 Task: Create List Blog Posts in Board Customer Acquisition Cost to Workspace Business Intelligence and Analytics. Create List Newsletters in Board Customer Advocacy to Workspace Business Intelligence and Analytics. Create List Press Releases in Board Business Model SWOT Analysis and Planning to Workspace Business Intelligence and Analytics
Action: Mouse moved to (103, 351)
Screenshot: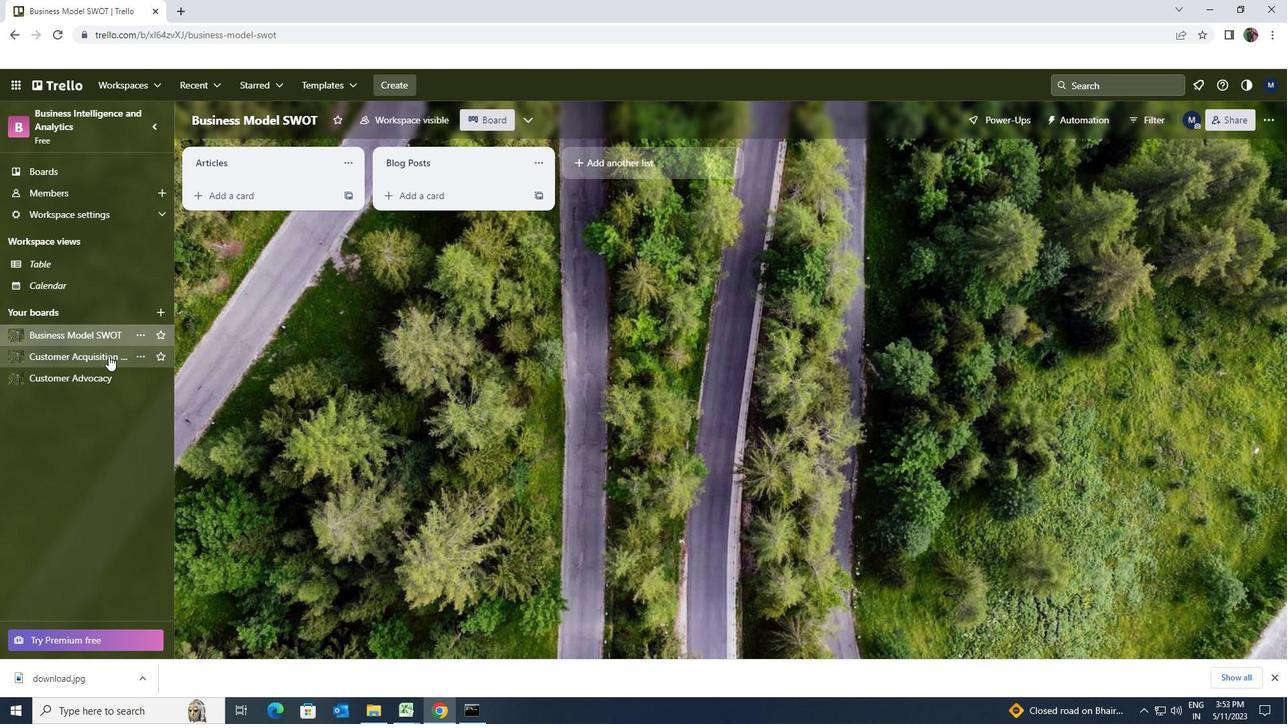 
Action: Mouse pressed left at (103, 351)
Screenshot: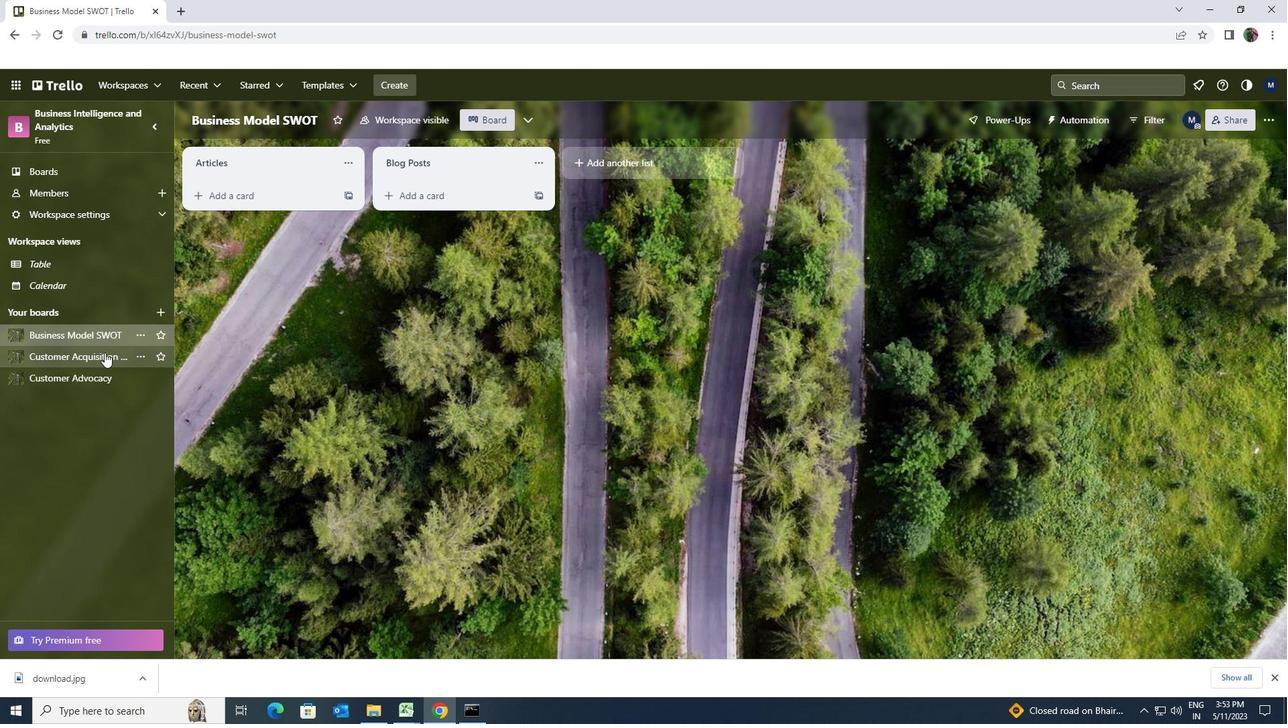 
Action: Mouse moved to (621, 166)
Screenshot: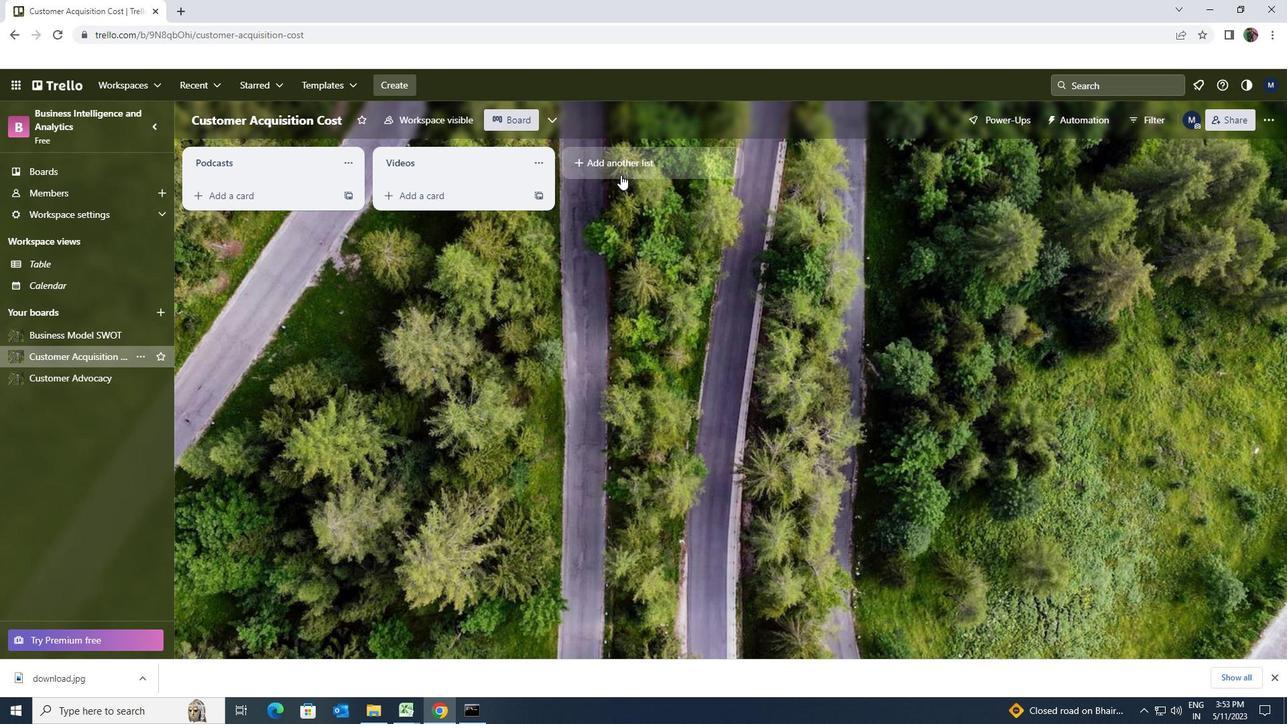 
Action: Mouse pressed left at (621, 166)
Screenshot: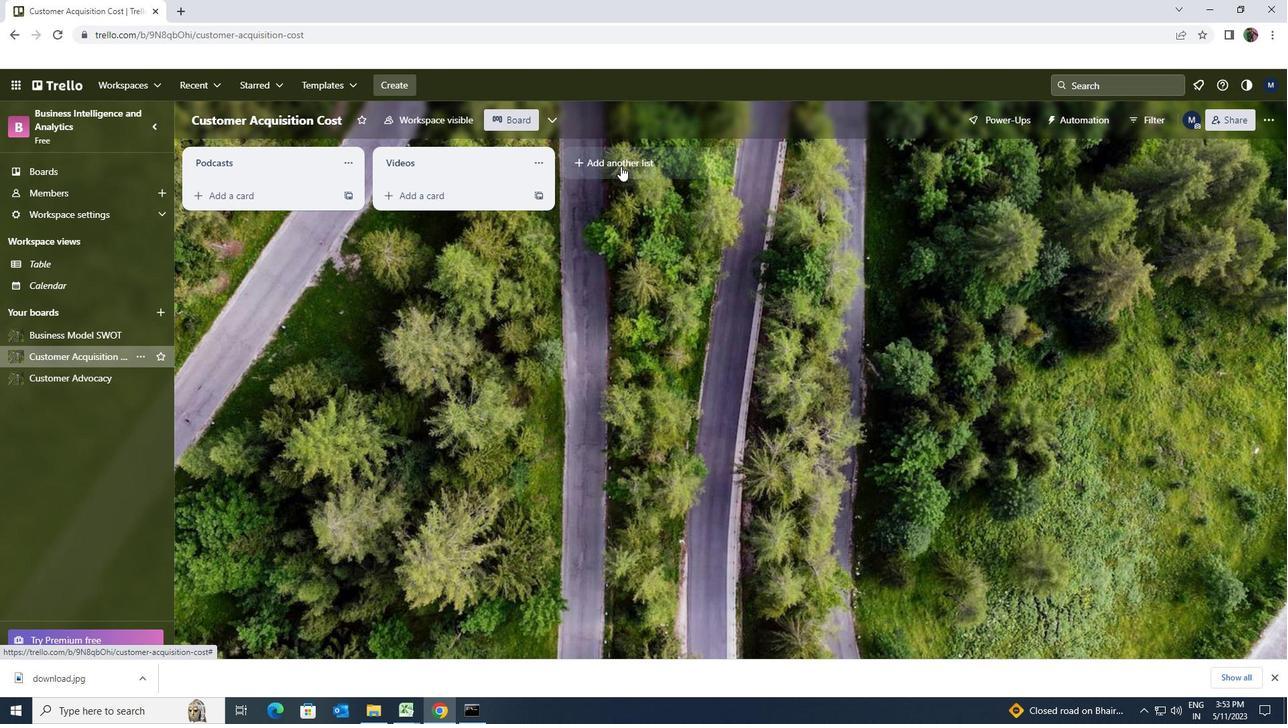 
Action: Key pressed <Key.shift>BLOG<Key.space><Key.shift>POSTS
Screenshot: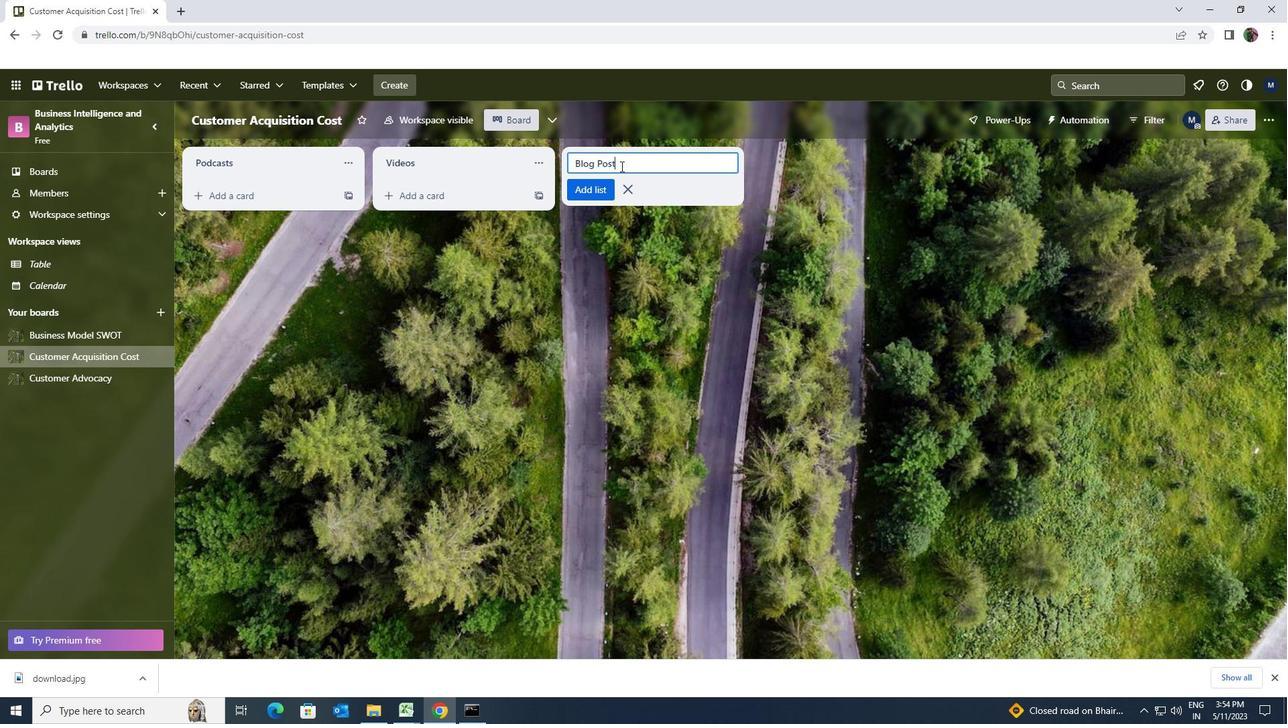
Action: Mouse moved to (605, 188)
Screenshot: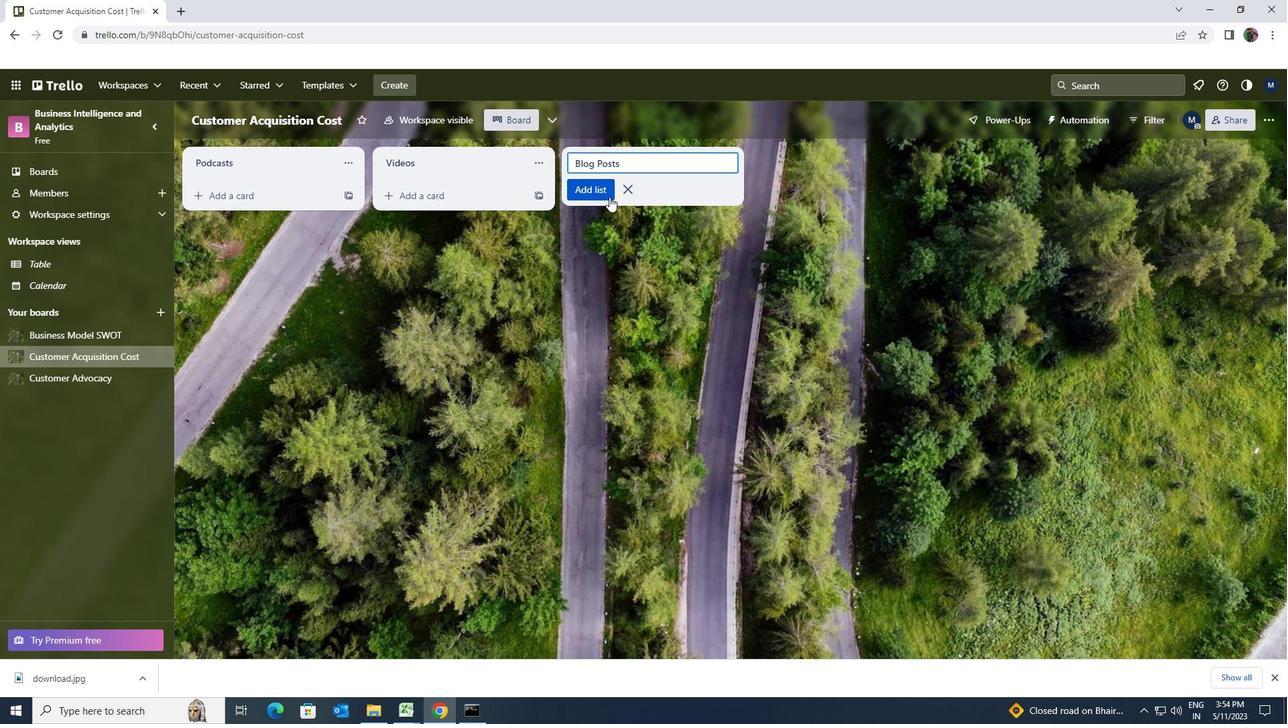 
Action: Mouse pressed left at (605, 188)
Screenshot: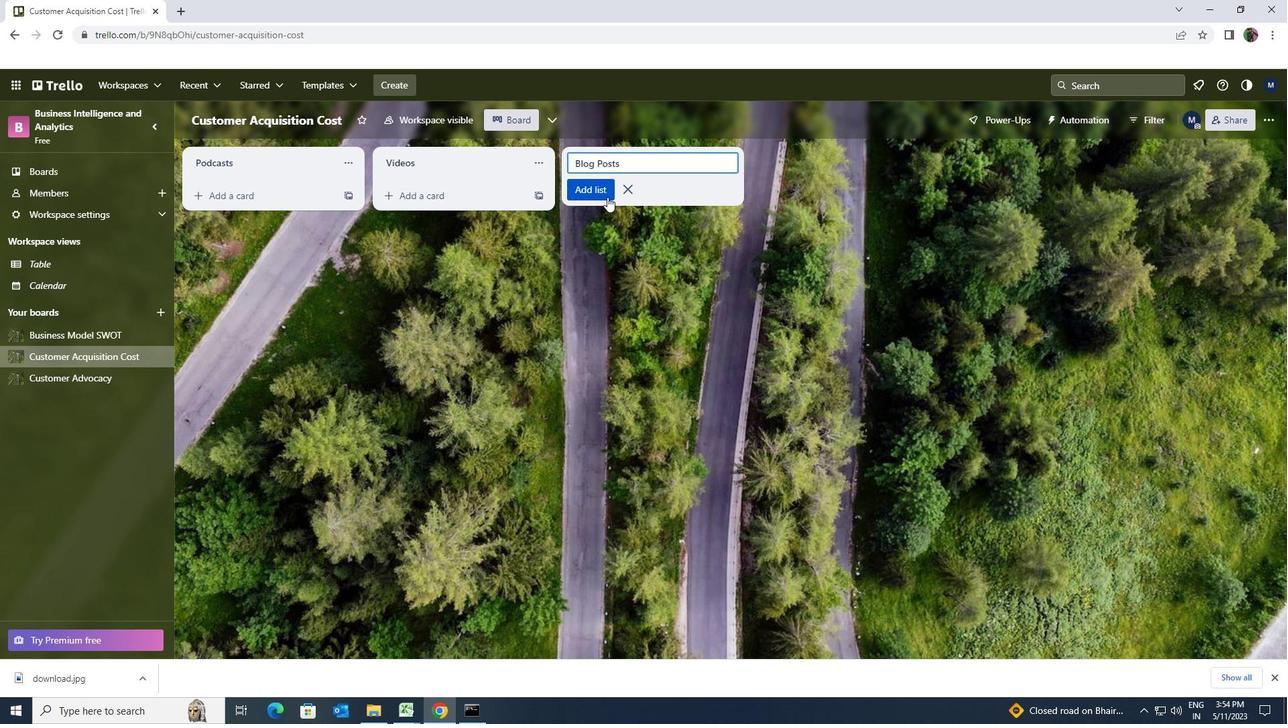 
Action: Mouse moved to (93, 371)
Screenshot: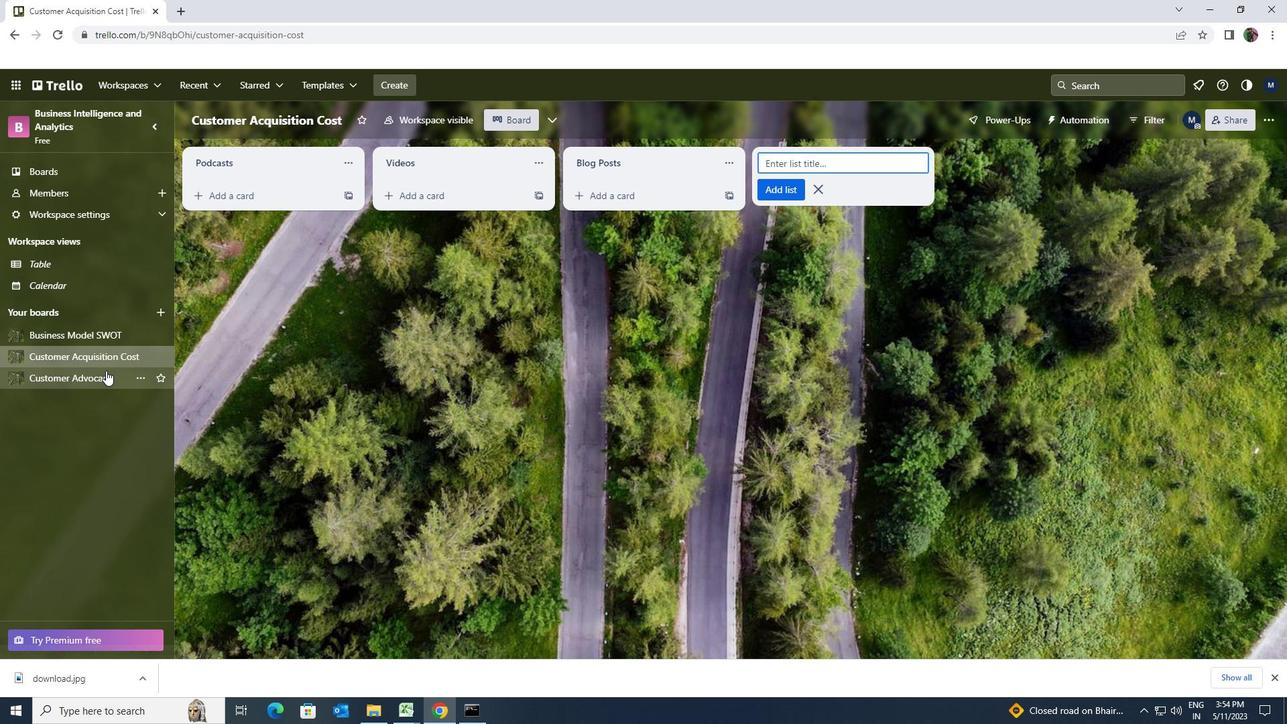 
Action: Mouse pressed left at (93, 371)
Screenshot: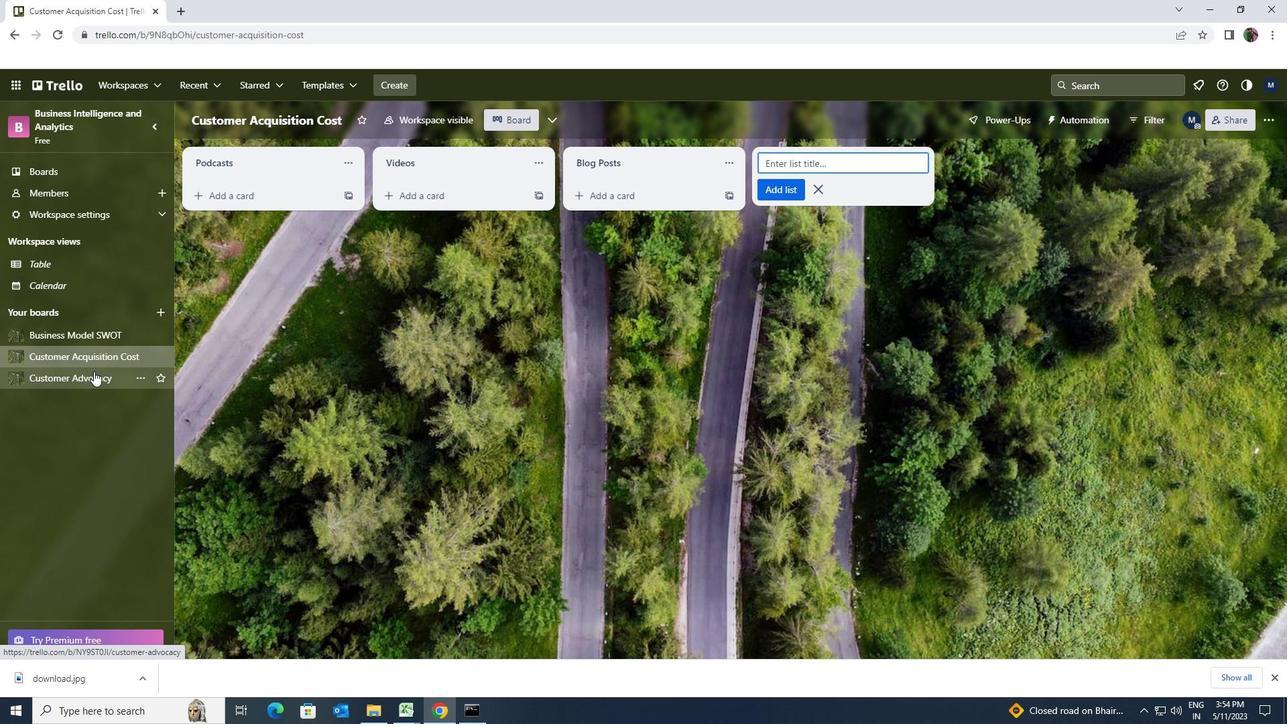 
Action: Mouse moved to (589, 166)
Screenshot: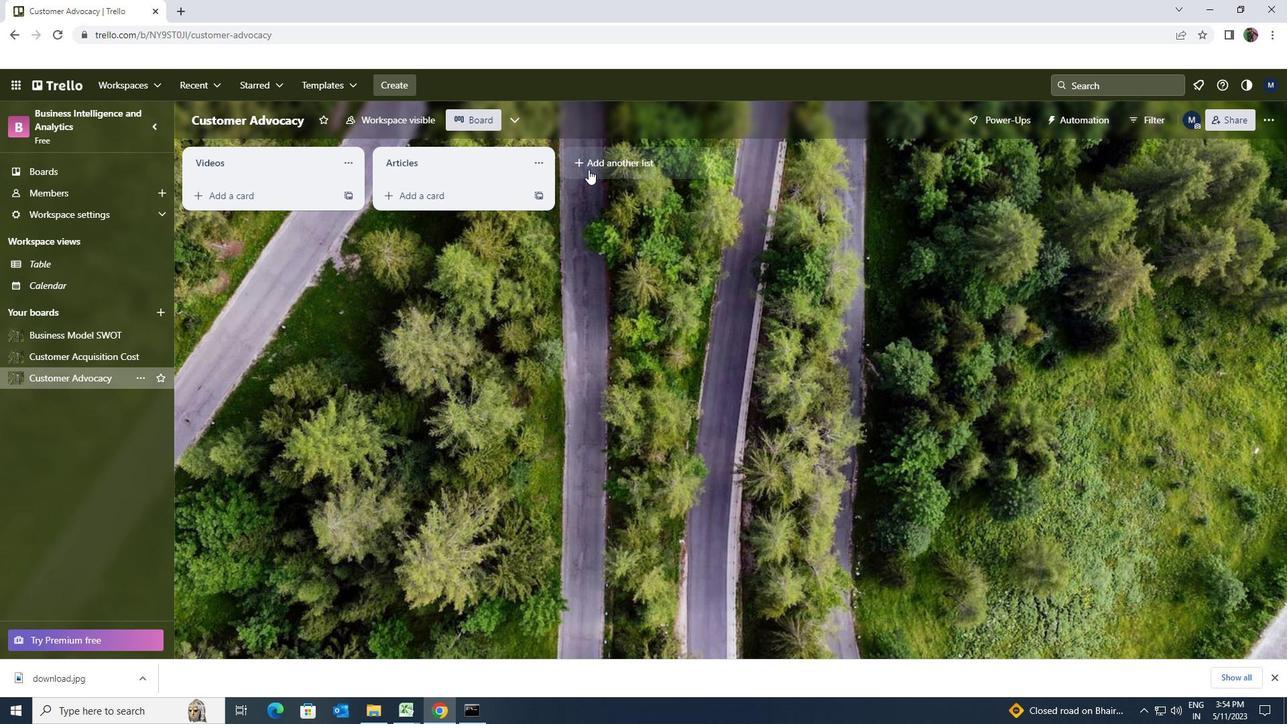 
Action: Mouse pressed left at (589, 166)
Screenshot: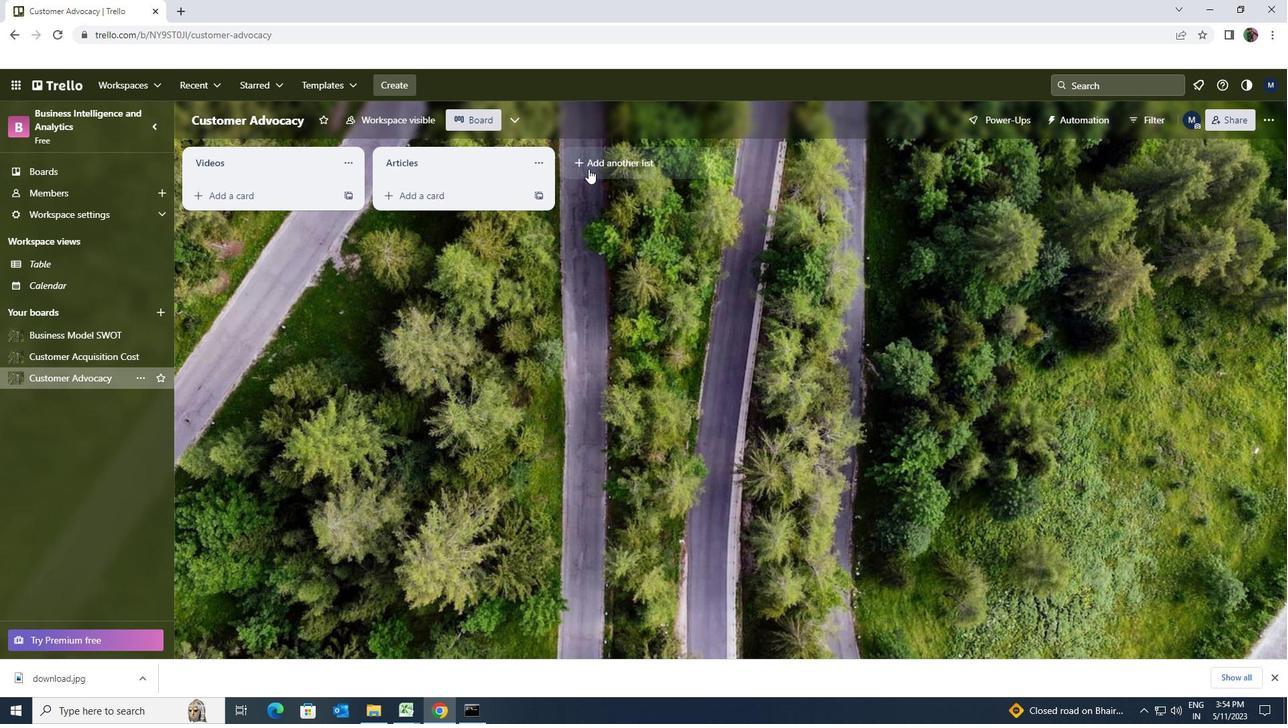 
Action: Key pressed <Key.shift><Key.shift>NEWSLETTER
Screenshot: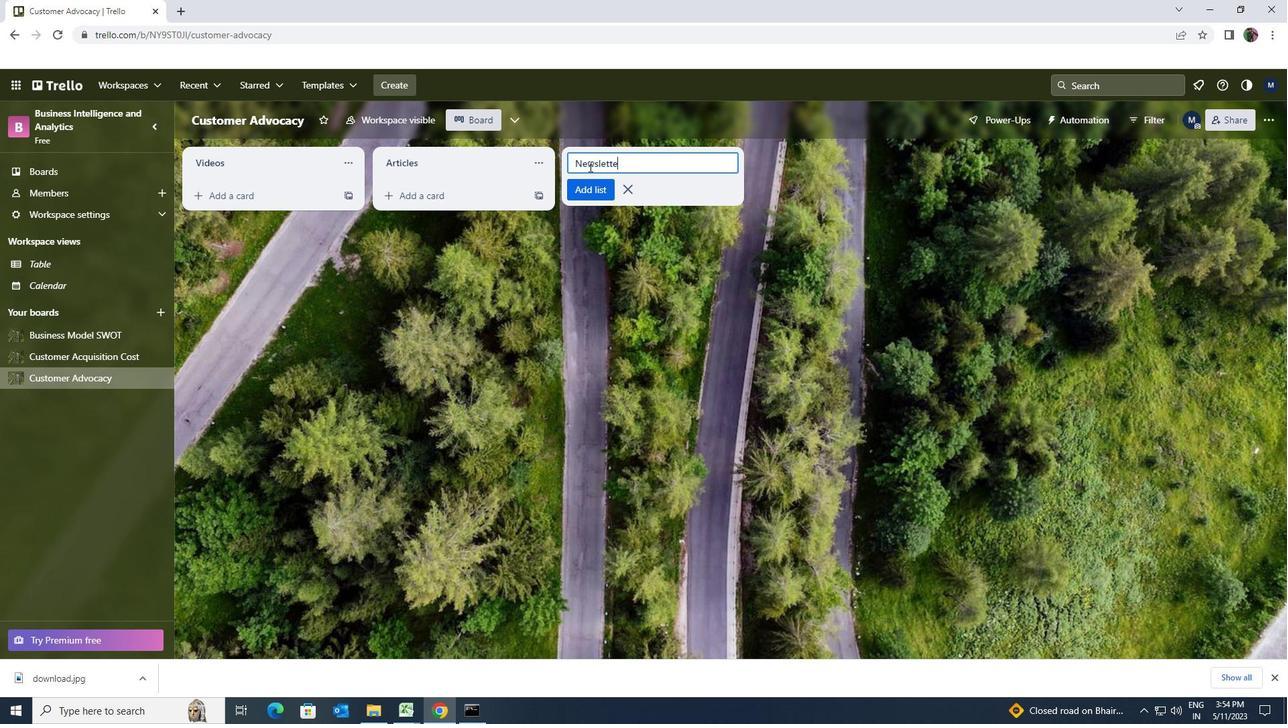 
Action: Mouse moved to (586, 185)
Screenshot: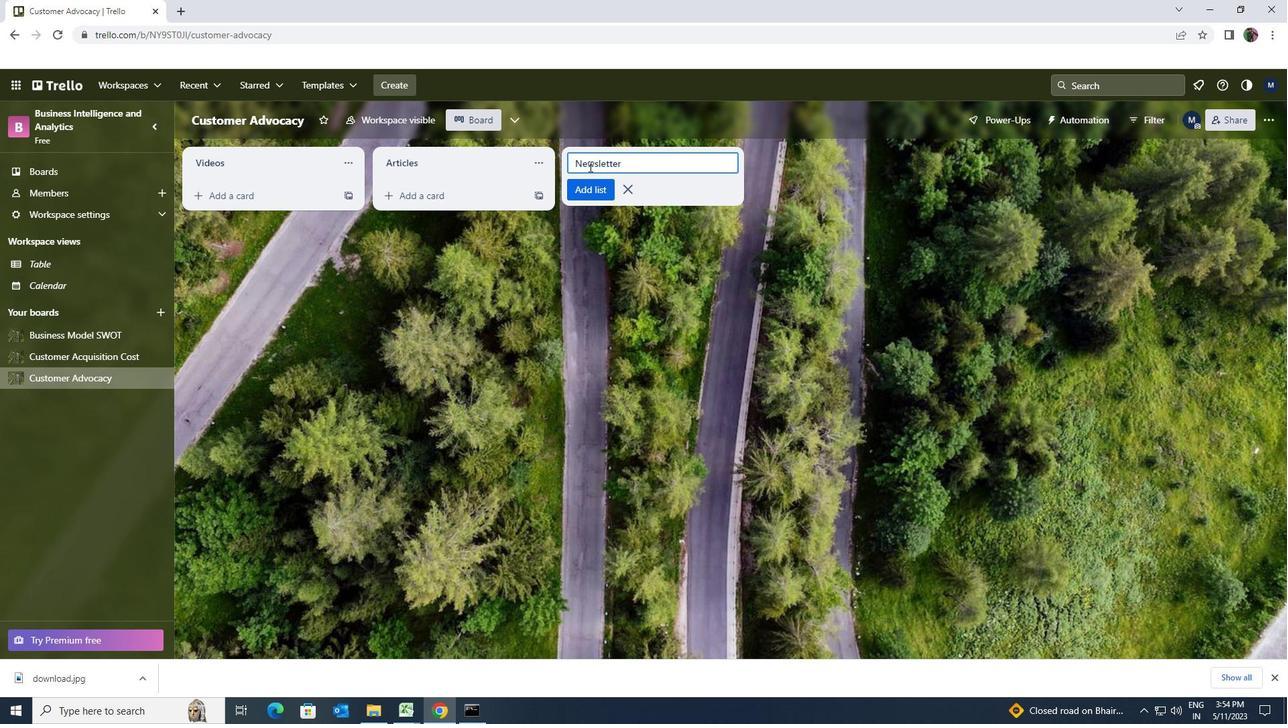 
Action: Mouse pressed left at (586, 185)
Screenshot: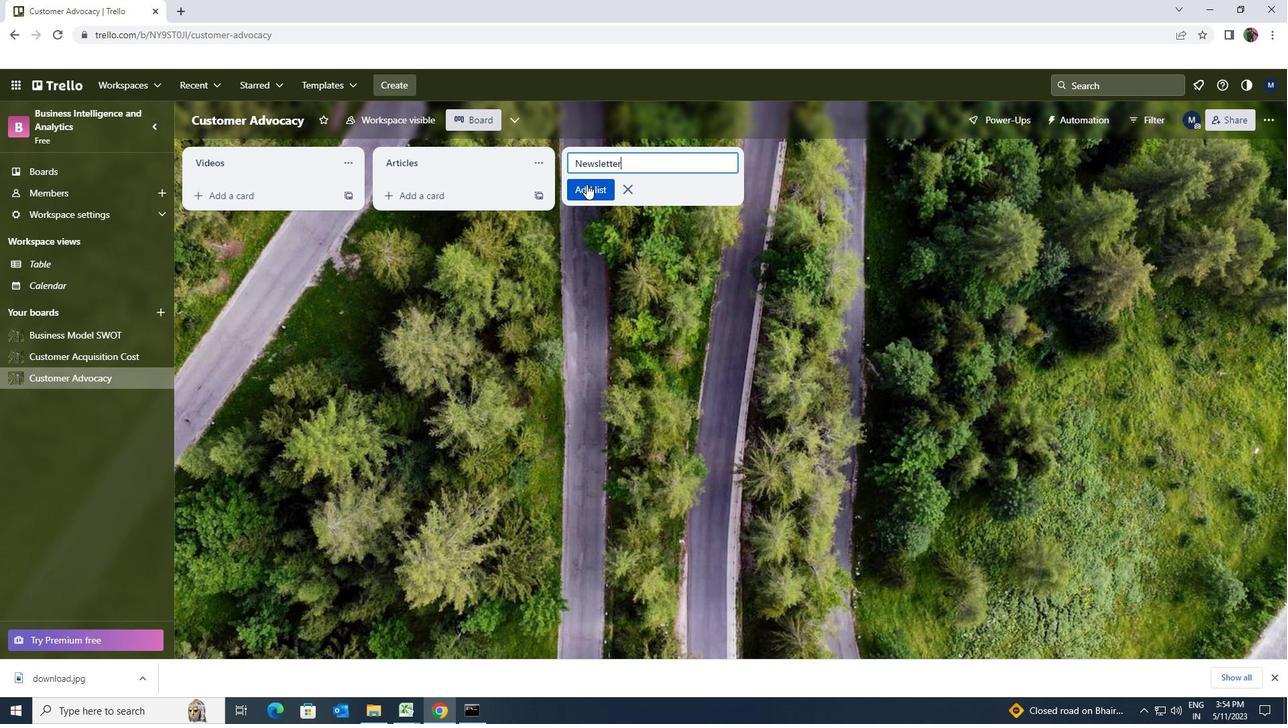 
Action: Mouse moved to (75, 337)
Screenshot: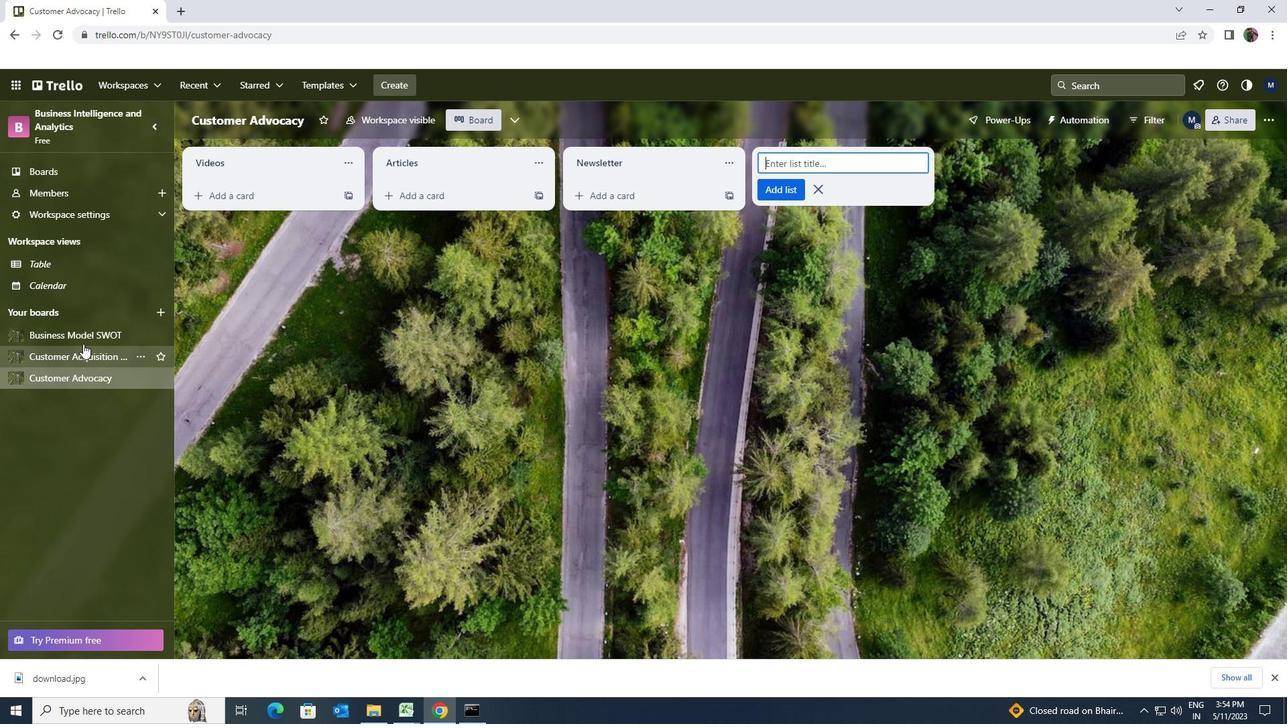 
Action: Mouse pressed left at (75, 337)
Screenshot: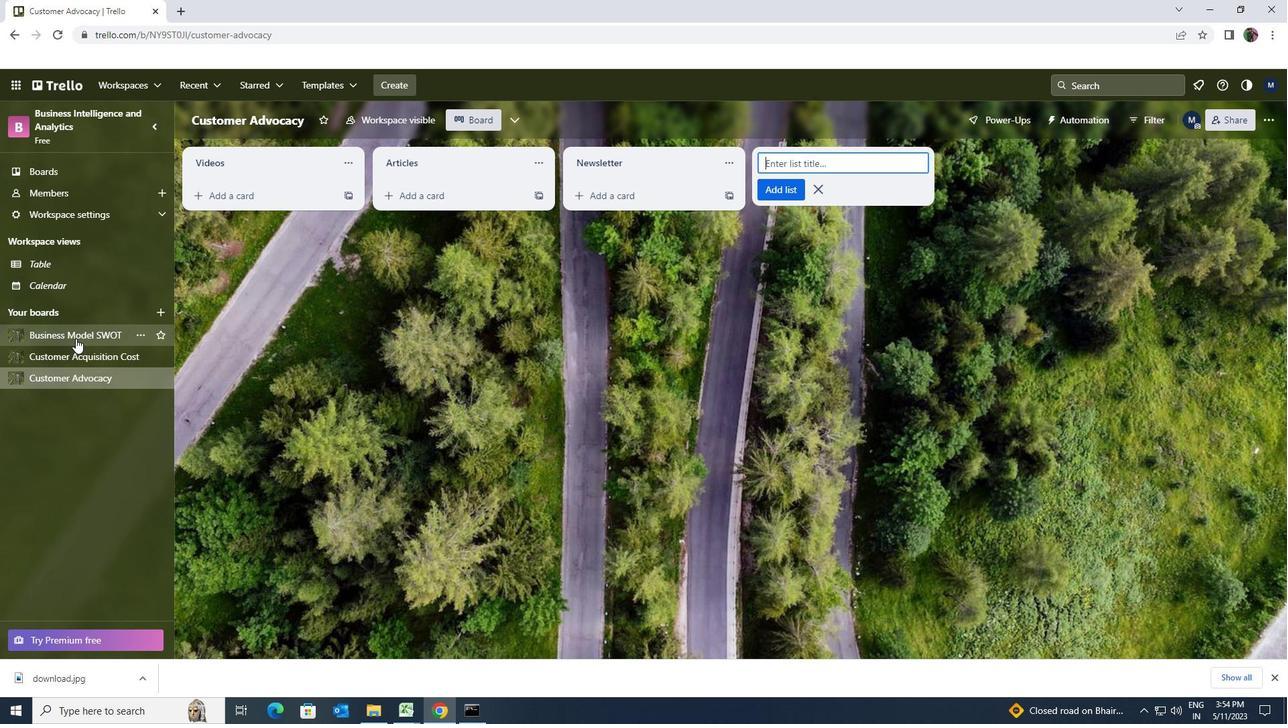 
Action: Mouse moved to (588, 163)
Screenshot: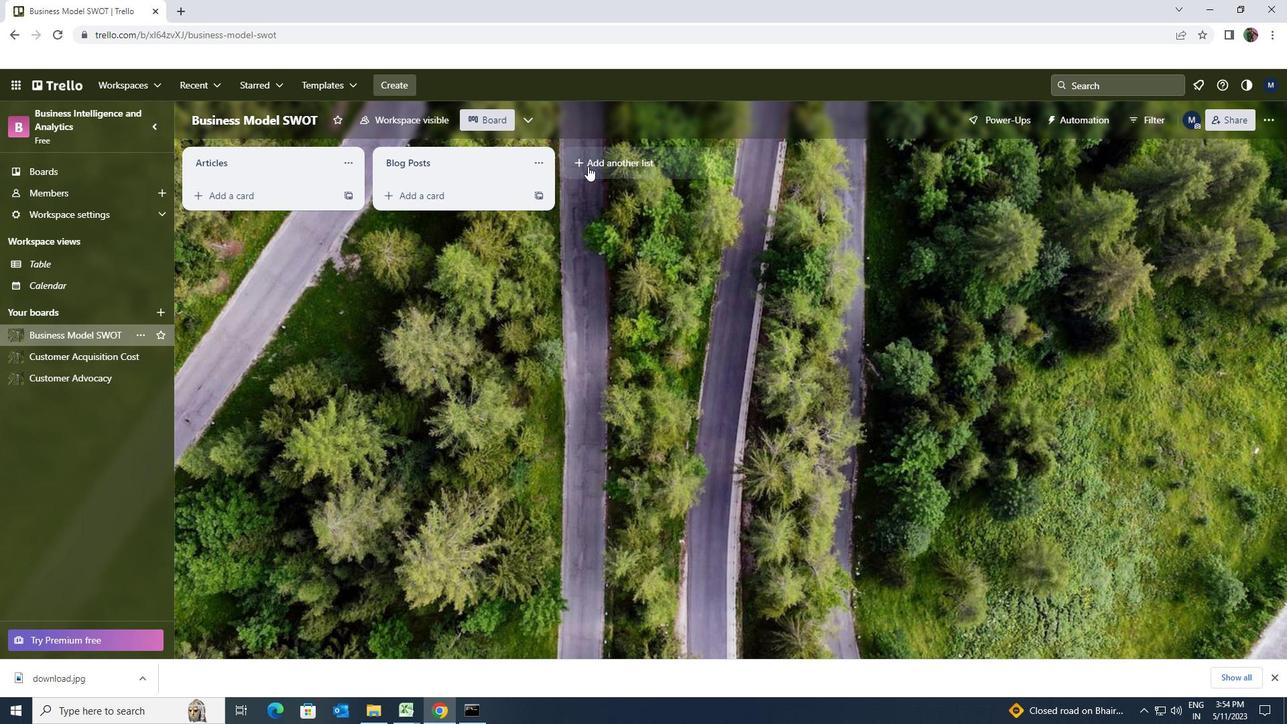 
Action: Mouse pressed left at (588, 163)
Screenshot: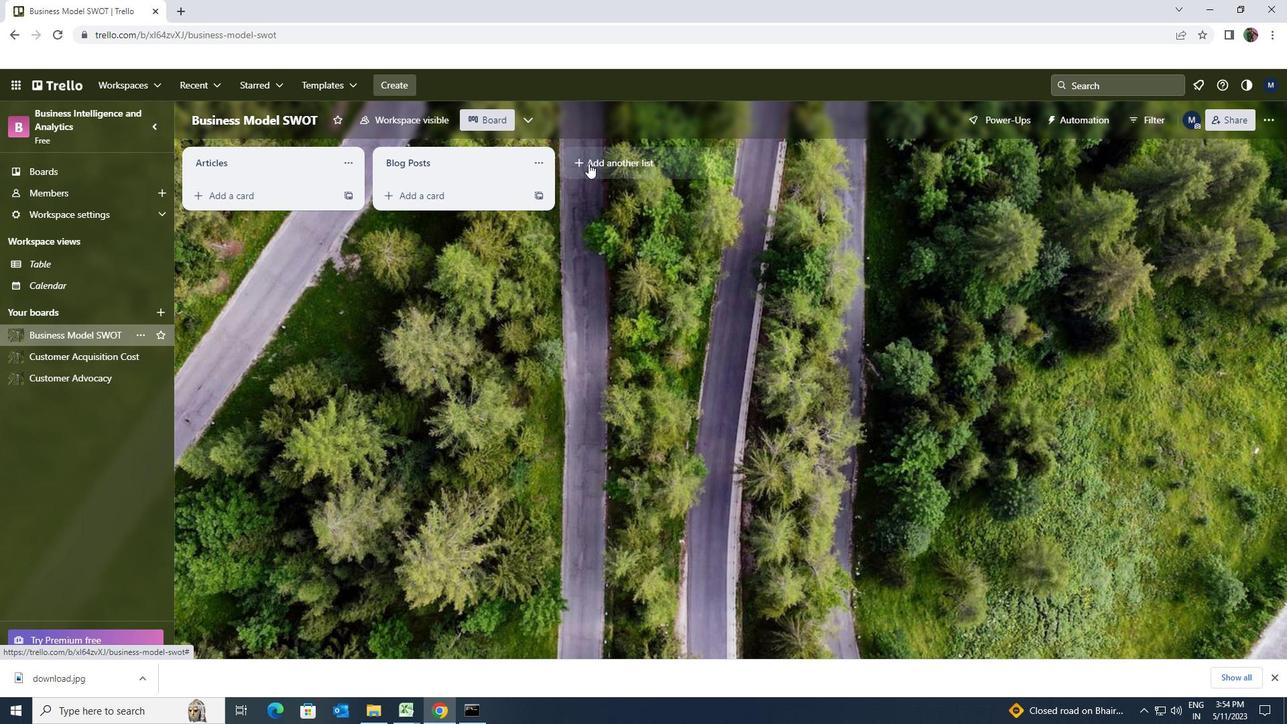 
Action: Key pressed <Key.shift><Key.shift><Key.shift><Key.shift><Key.shift><Key.shift><Key.shift>PRESSS<Key.space><Key.shift>RELEASES
Screenshot: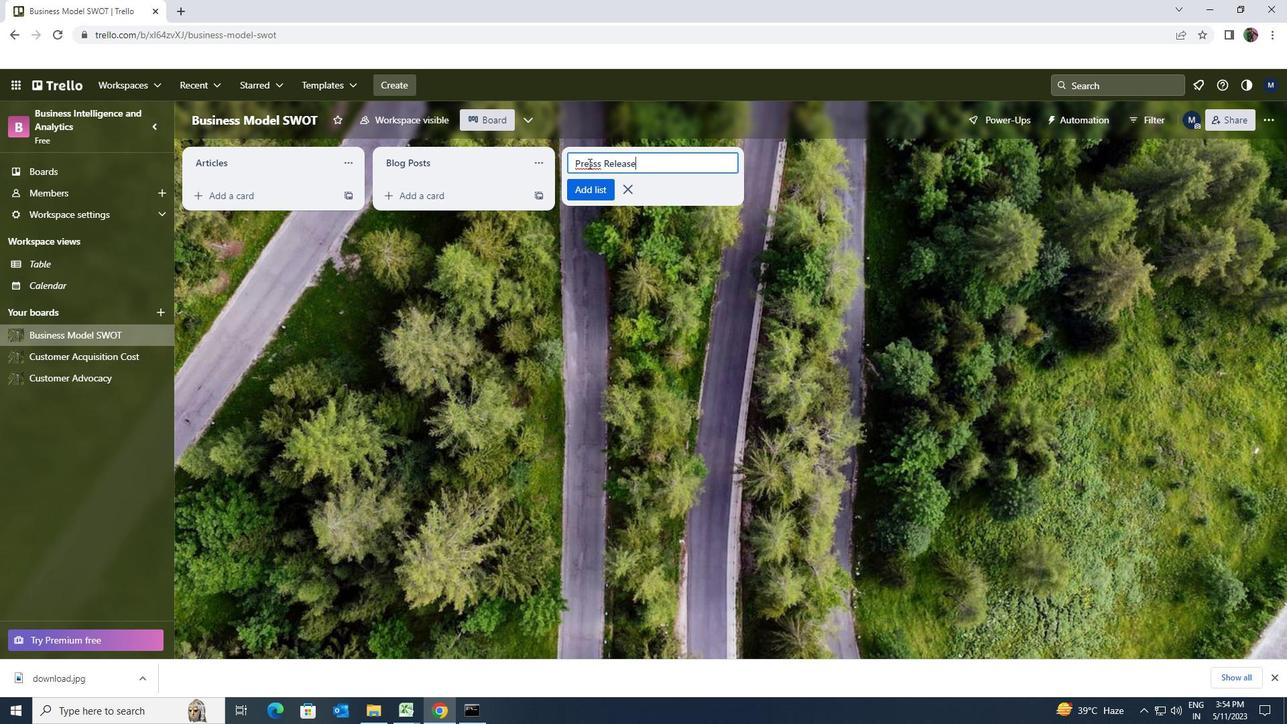 
Action: Mouse moved to (594, 181)
Screenshot: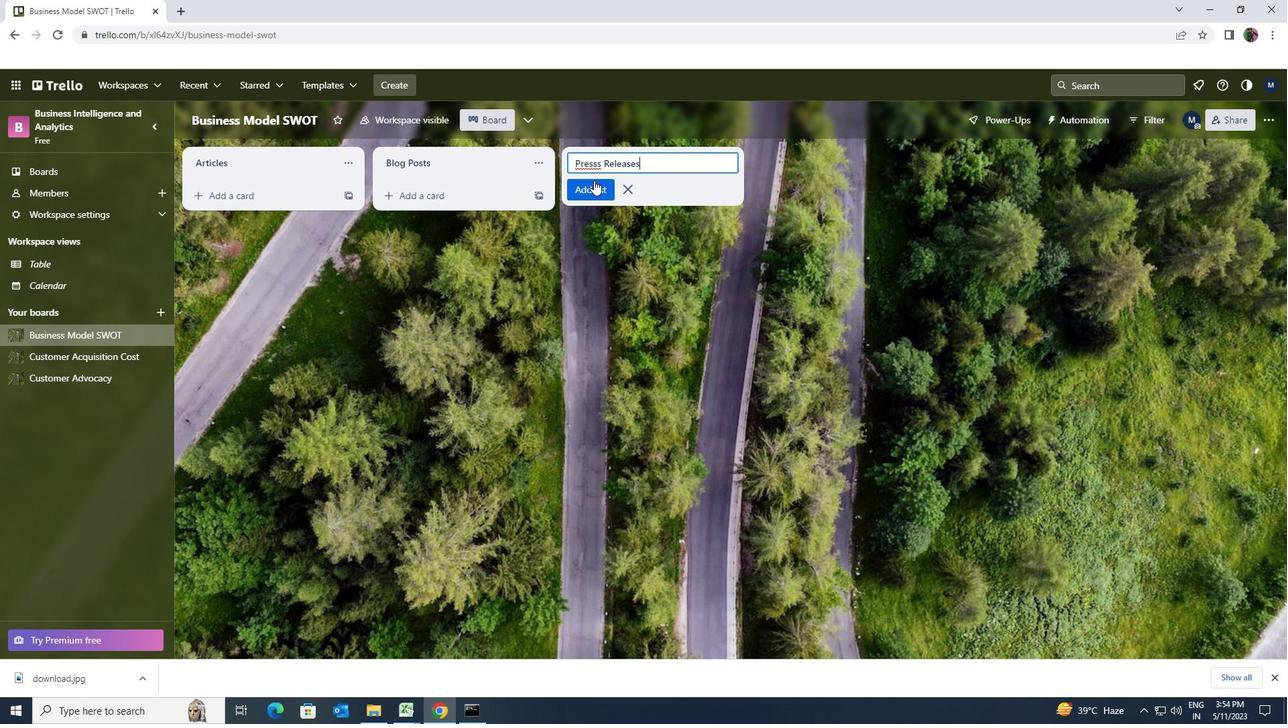 
Action: Mouse pressed left at (594, 181)
Screenshot: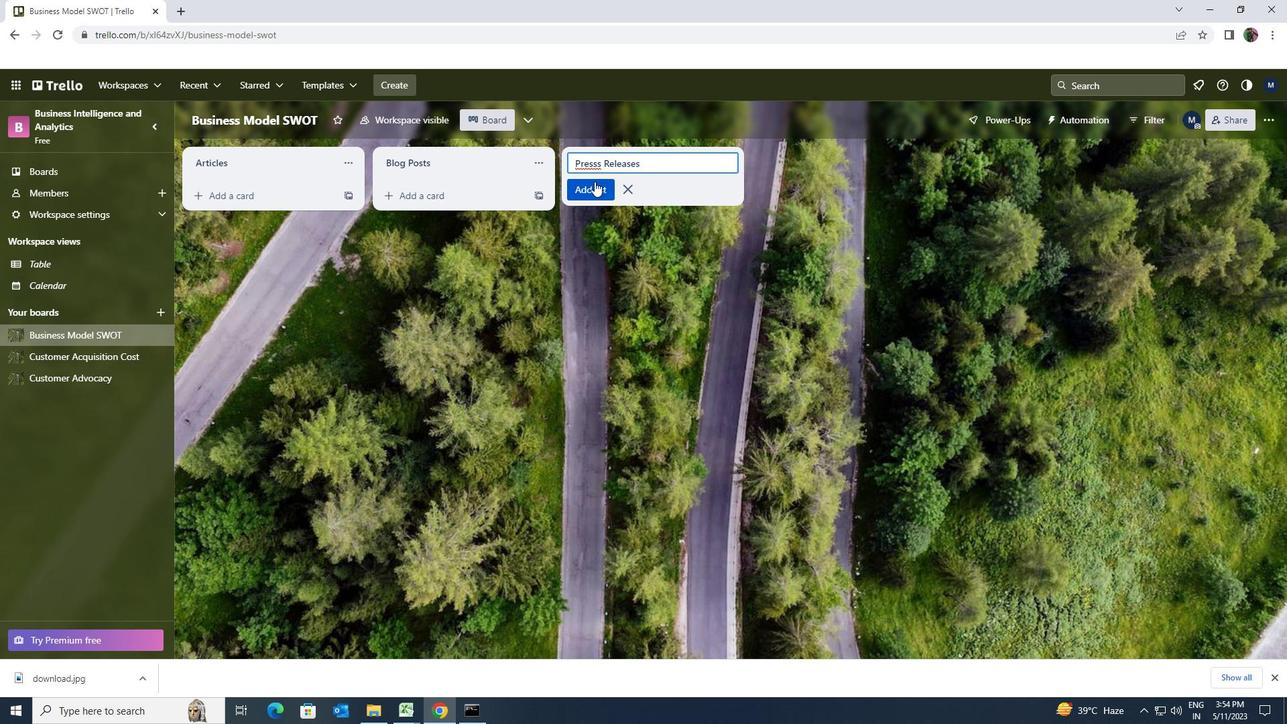 
